 Task: Add Dietz & Watson Black Forest Knockwurst to the cart.
Action: Mouse pressed left at (21, 142)
Screenshot: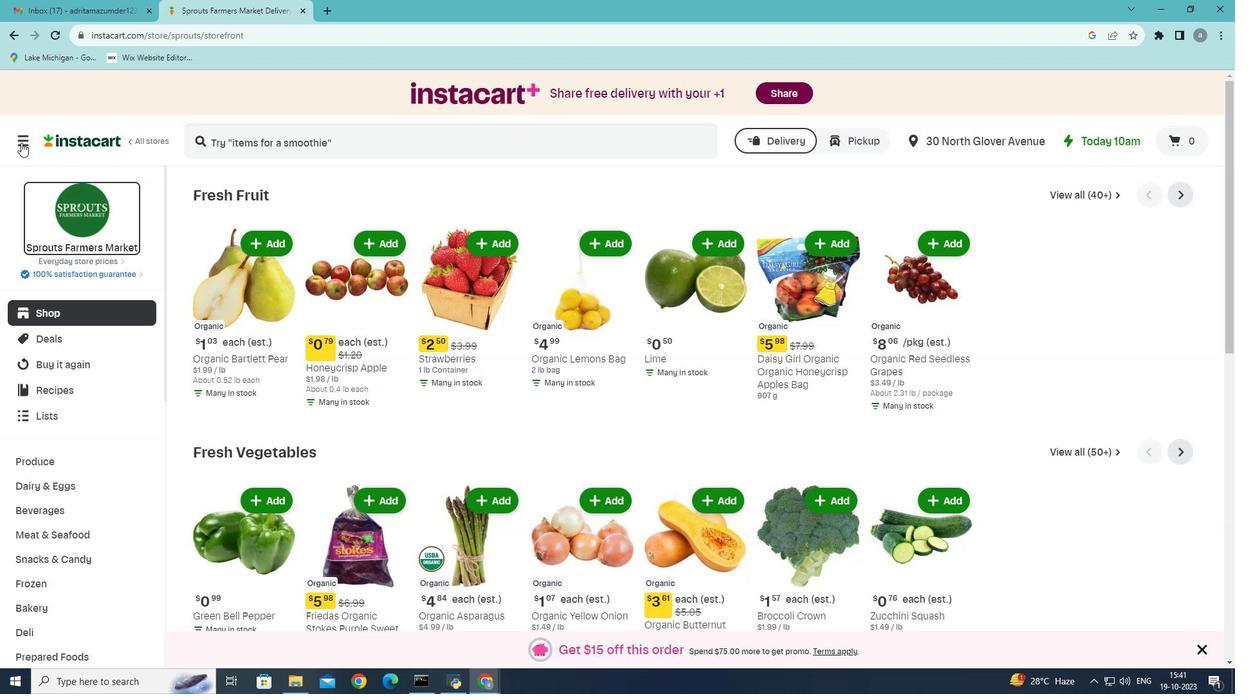
Action: Mouse moved to (66, 376)
Screenshot: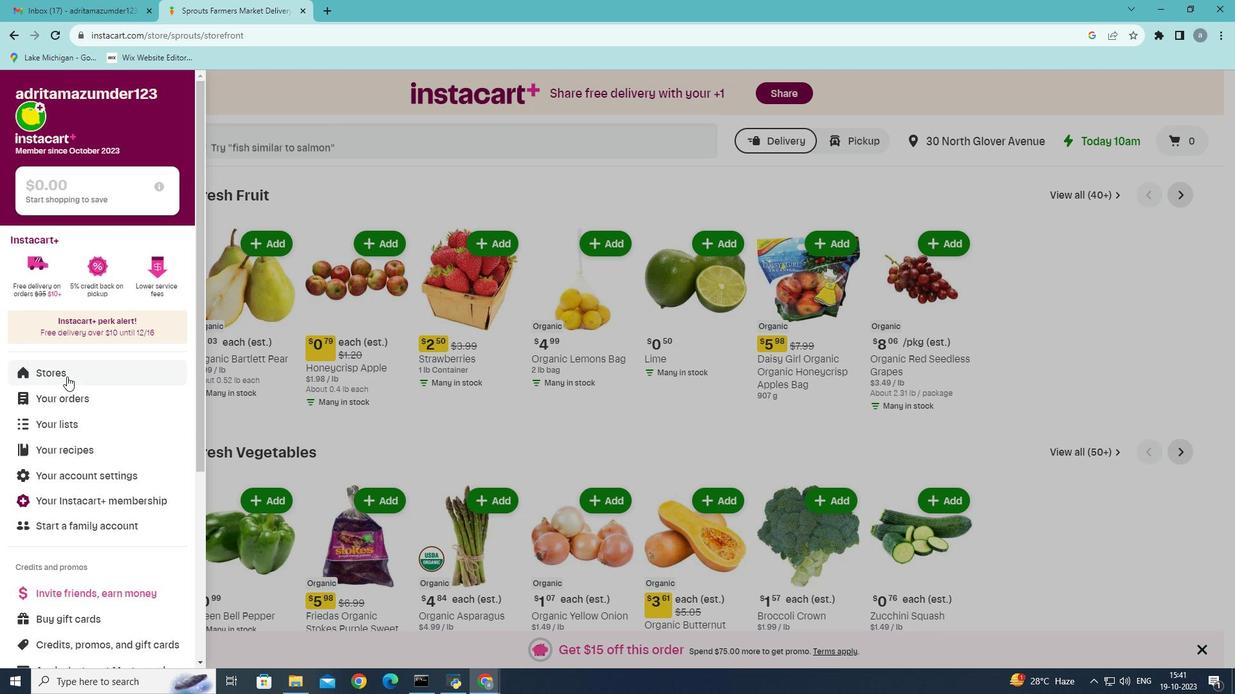 
Action: Mouse pressed left at (66, 376)
Screenshot: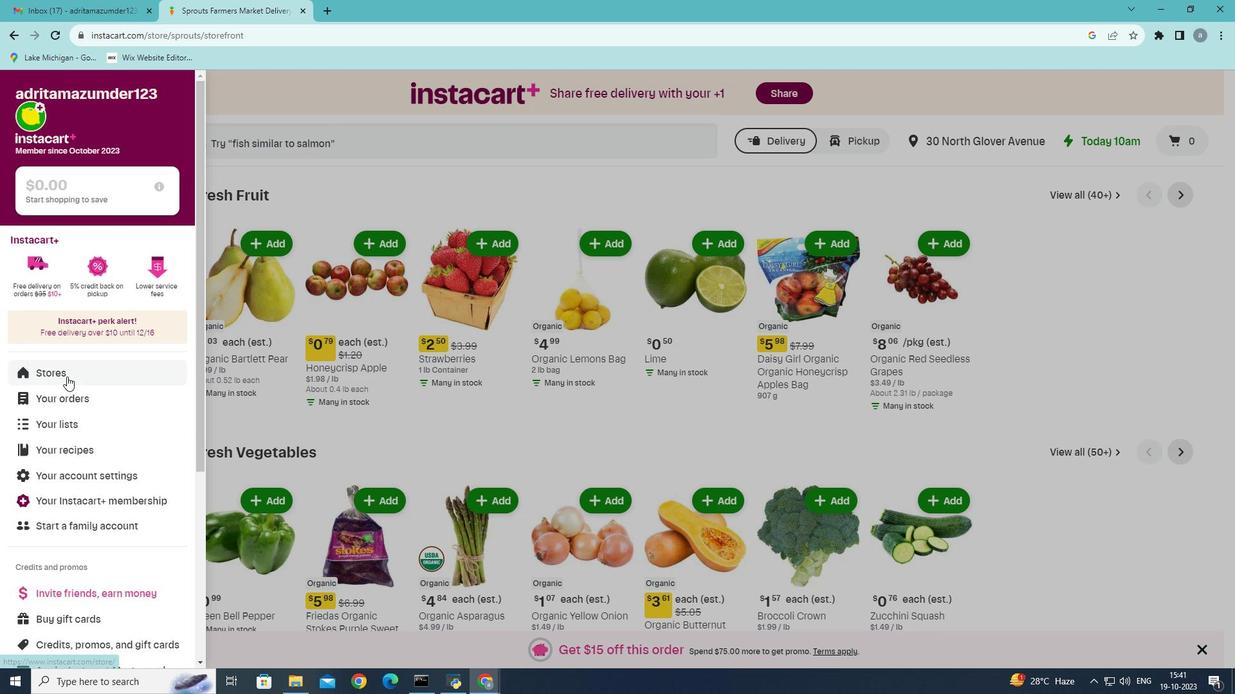 
Action: Mouse moved to (304, 139)
Screenshot: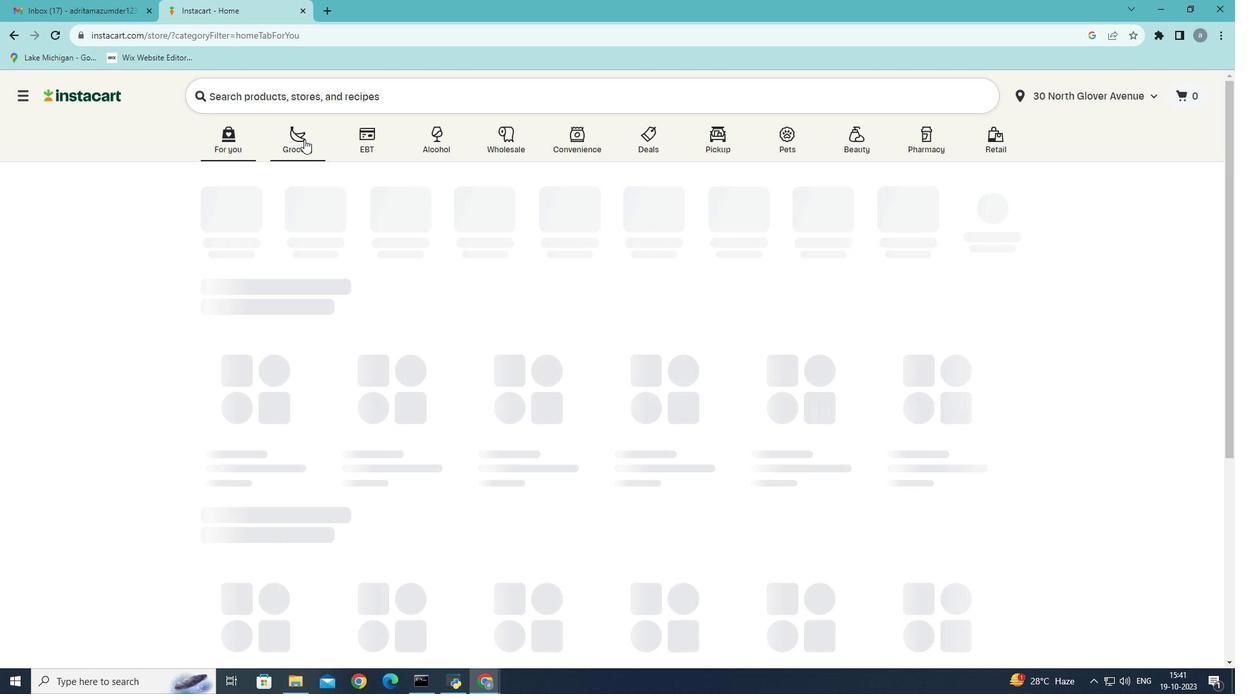 
Action: Mouse pressed left at (304, 139)
Screenshot: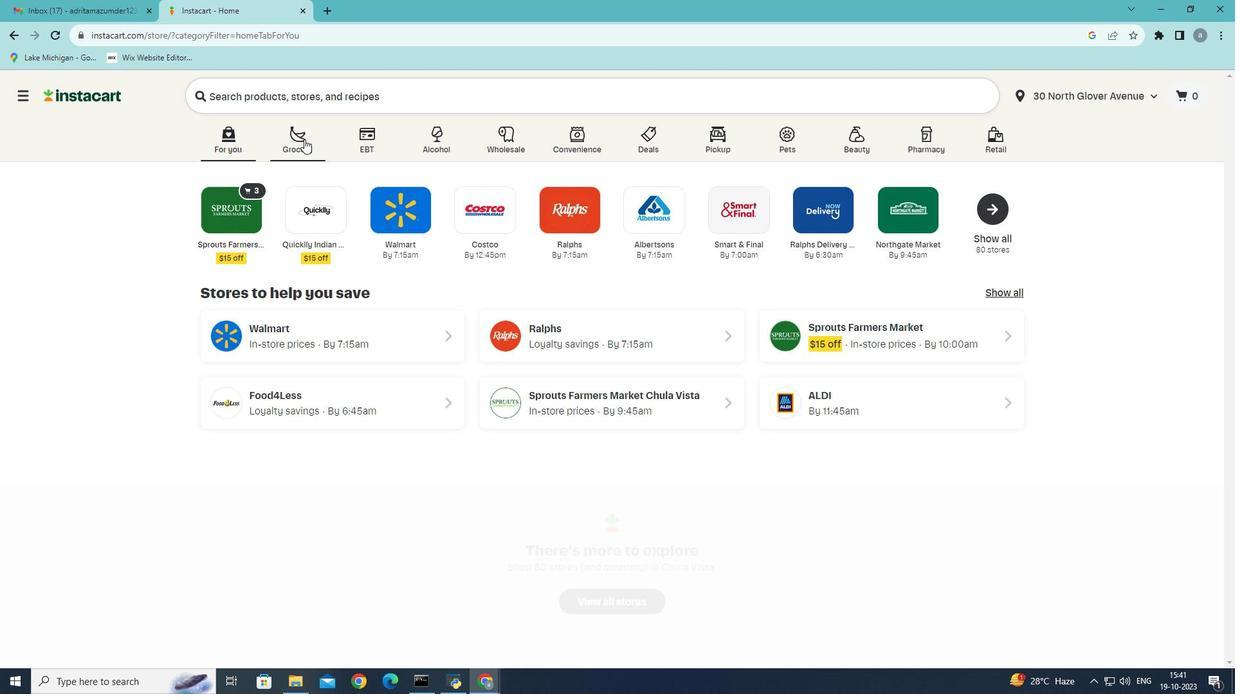 
Action: Mouse moved to (275, 394)
Screenshot: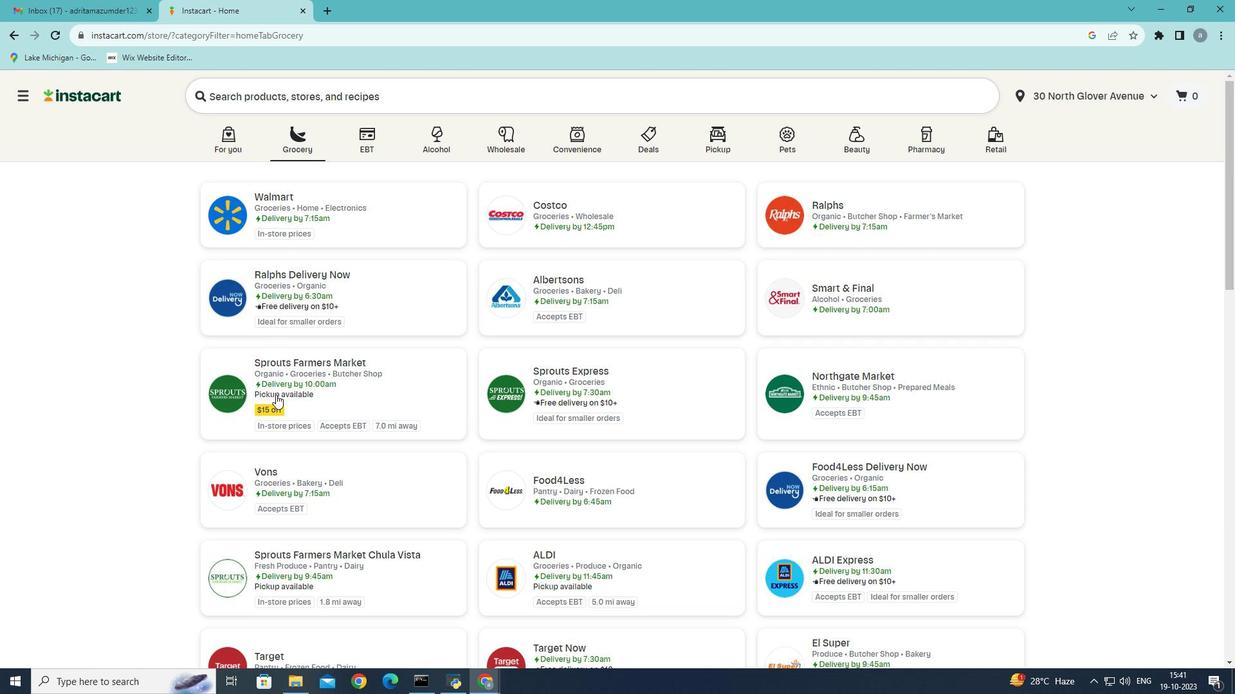 
Action: Mouse pressed left at (275, 394)
Screenshot: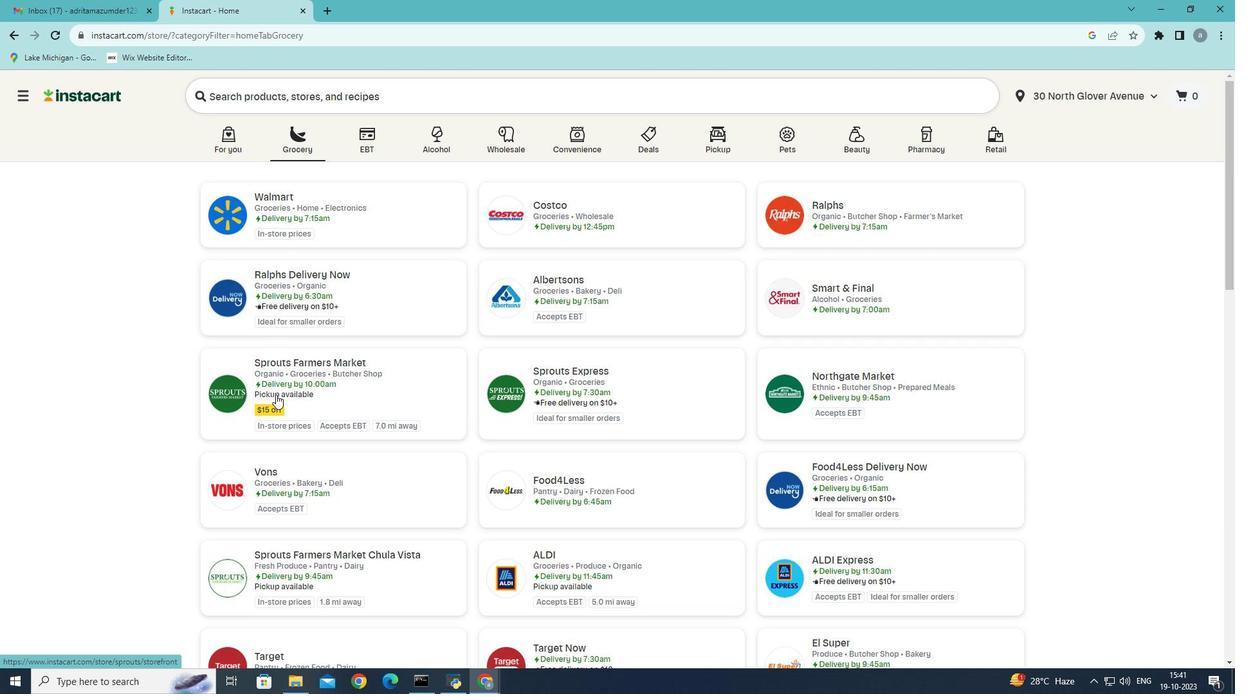 
Action: Mouse moved to (81, 537)
Screenshot: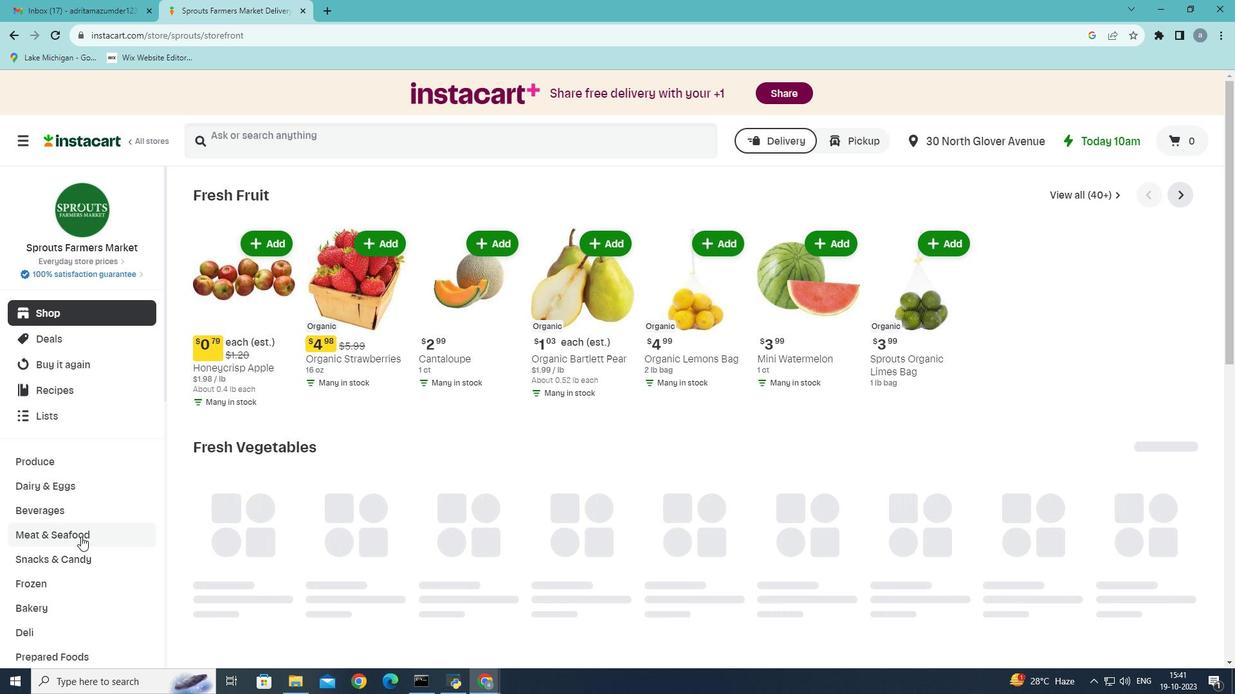 
Action: Mouse pressed left at (81, 537)
Screenshot: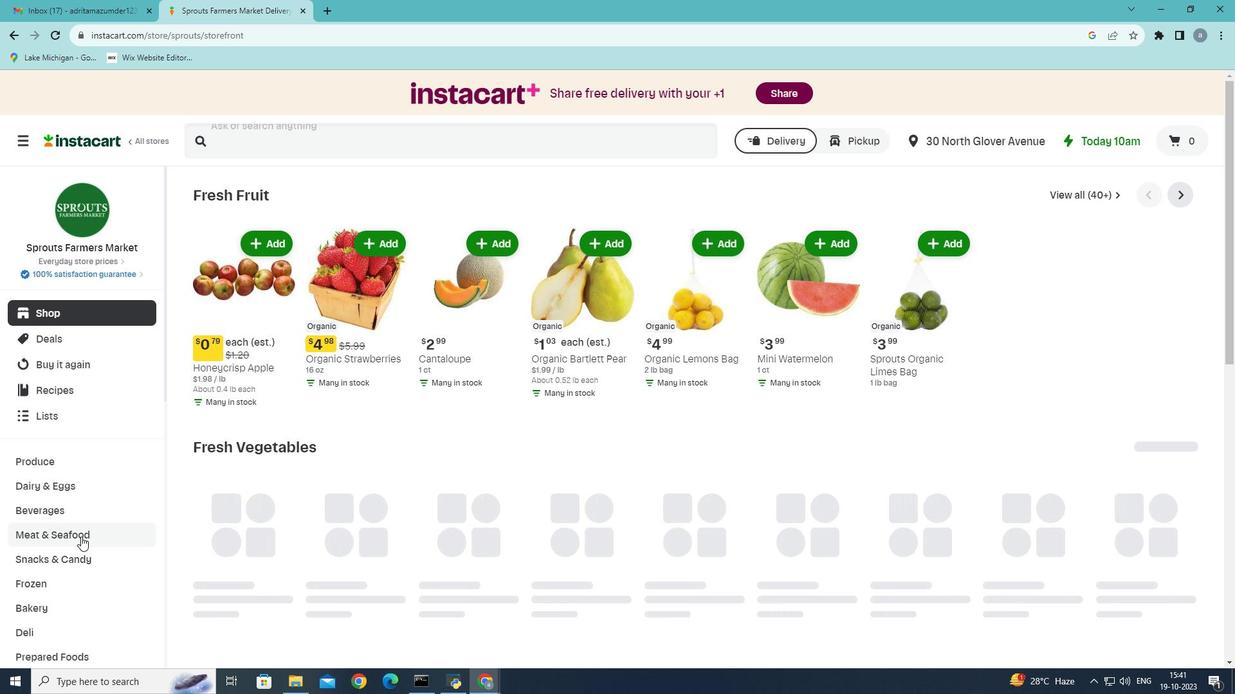 
Action: Mouse moved to (632, 218)
Screenshot: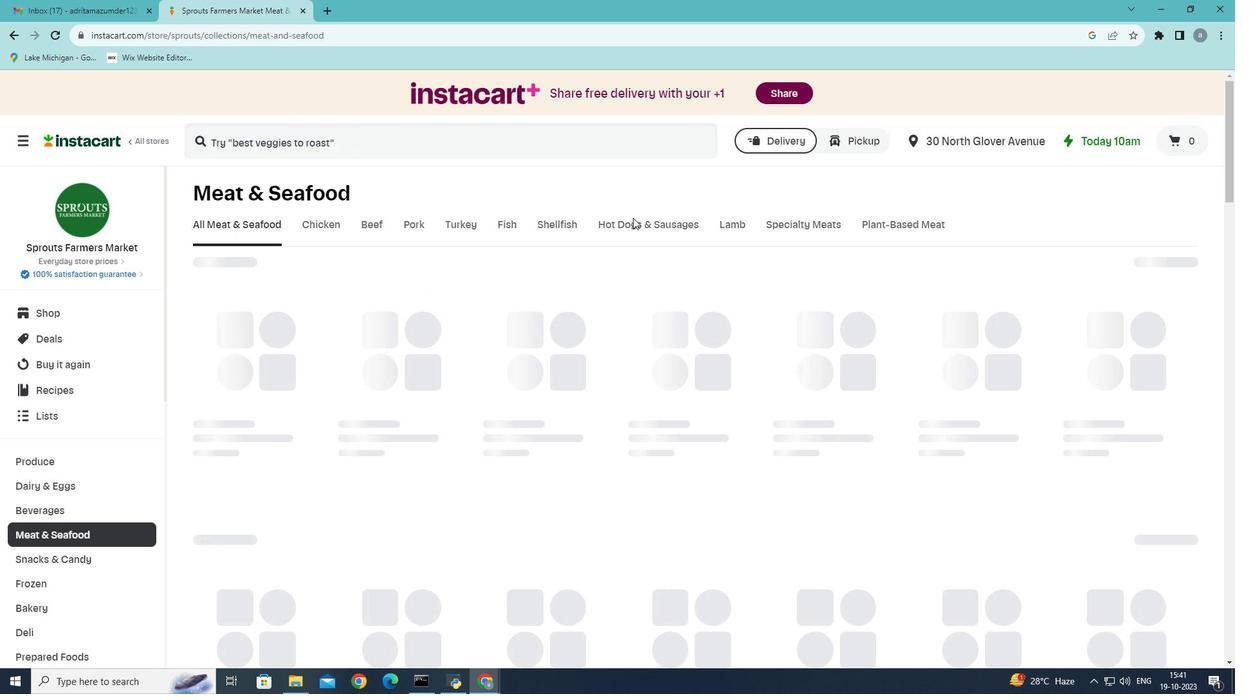 
Action: Mouse pressed left at (632, 218)
Screenshot: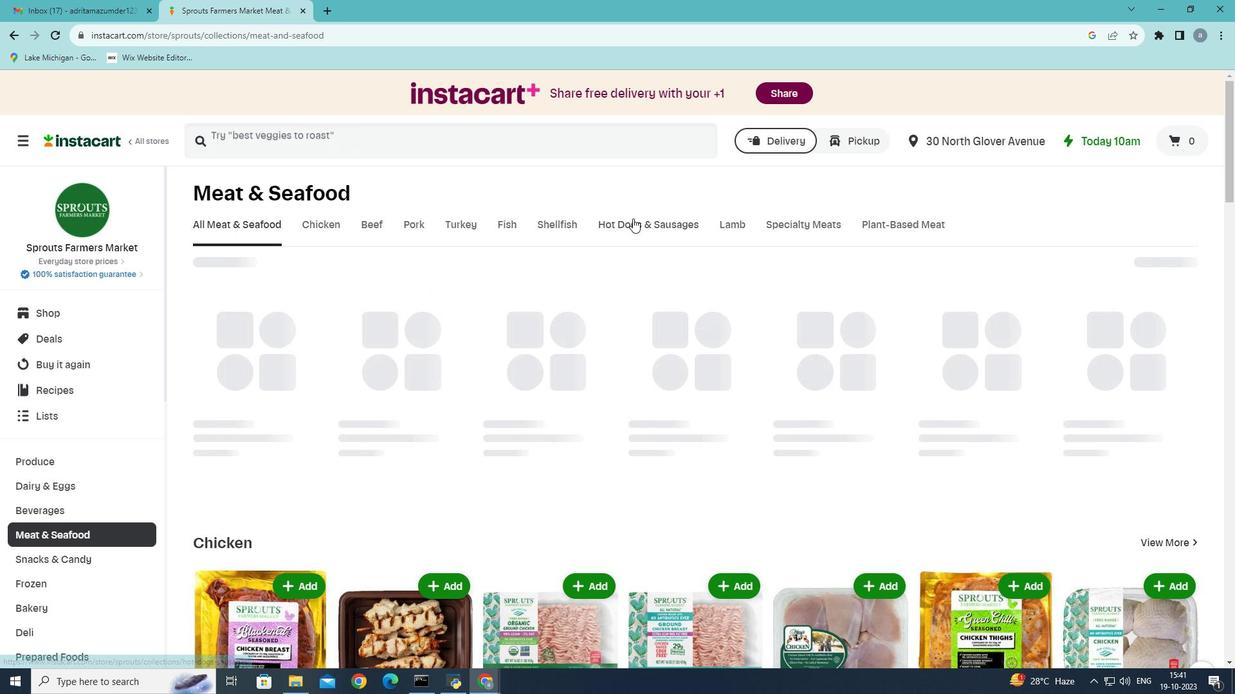 
Action: Mouse moved to (318, 284)
Screenshot: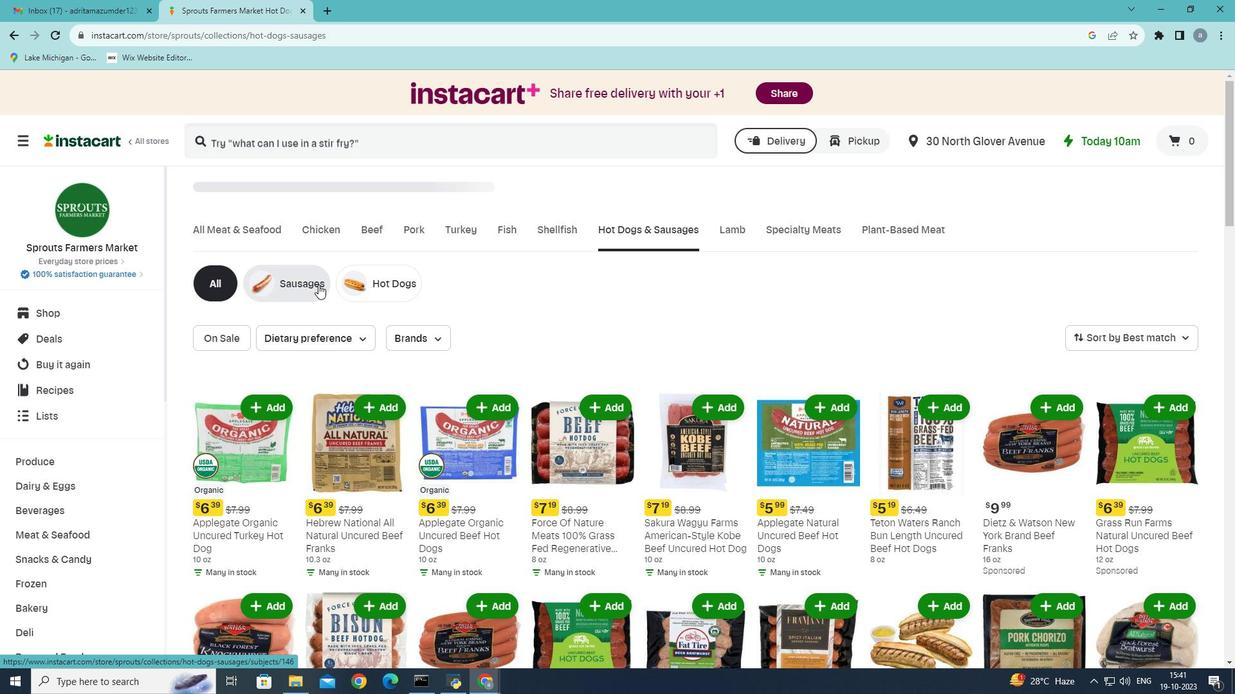 
Action: Mouse pressed left at (318, 284)
Screenshot: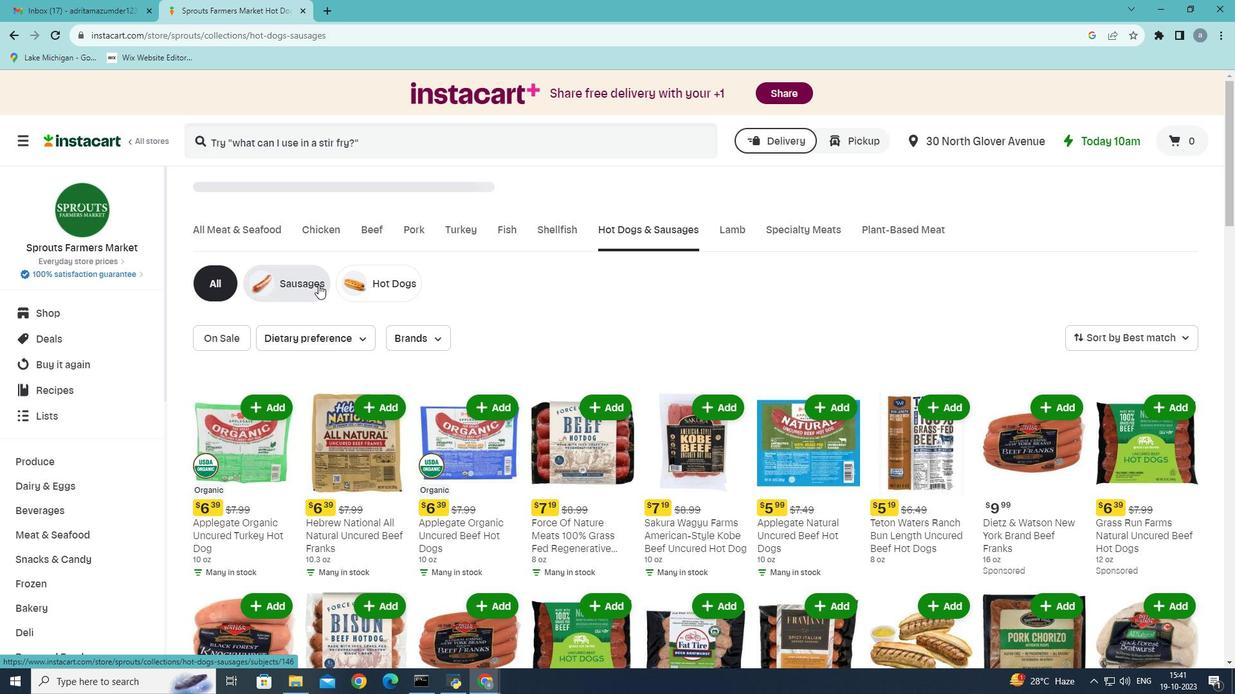 
Action: Mouse moved to (412, 396)
Screenshot: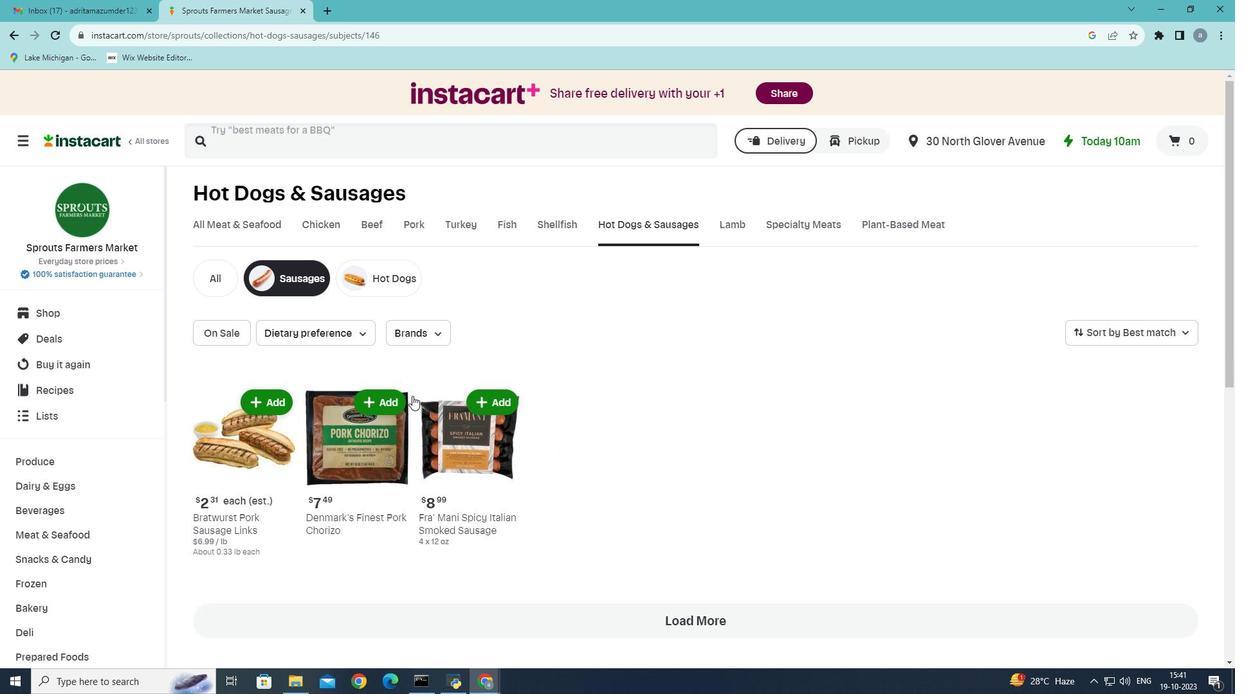 
Action: Mouse scrolled (412, 395) with delta (0, 0)
Screenshot: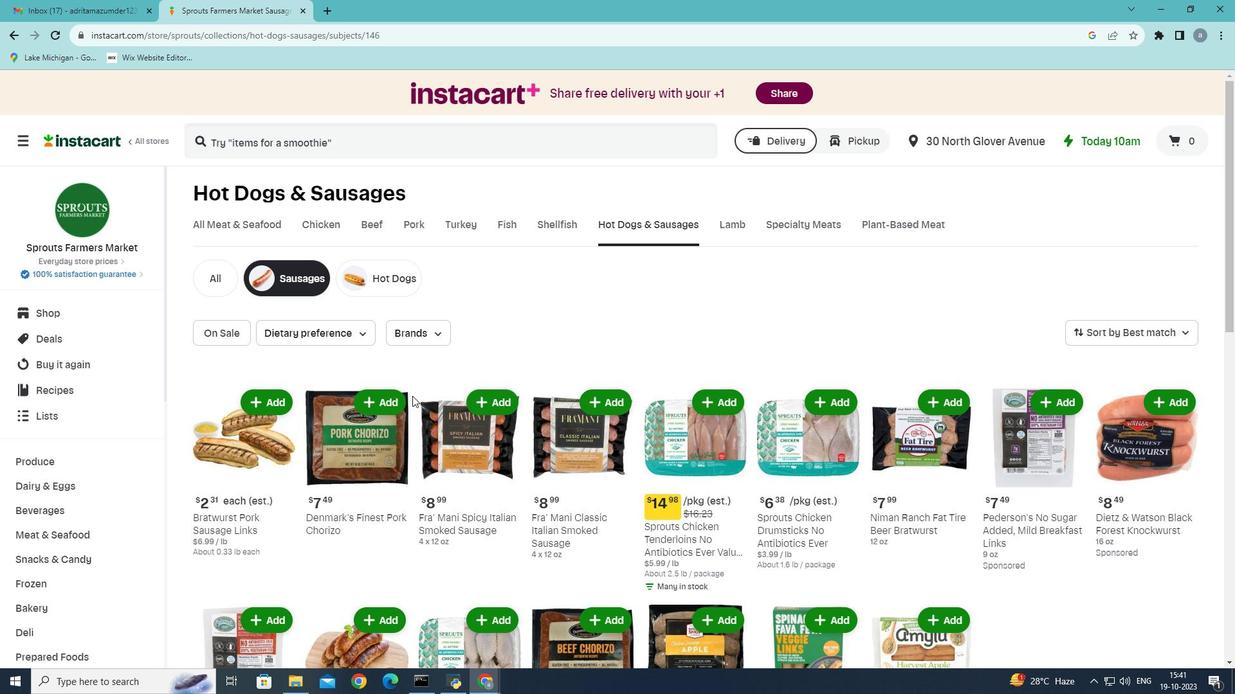 
Action: Mouse moved to (485, 436)
Screenshot: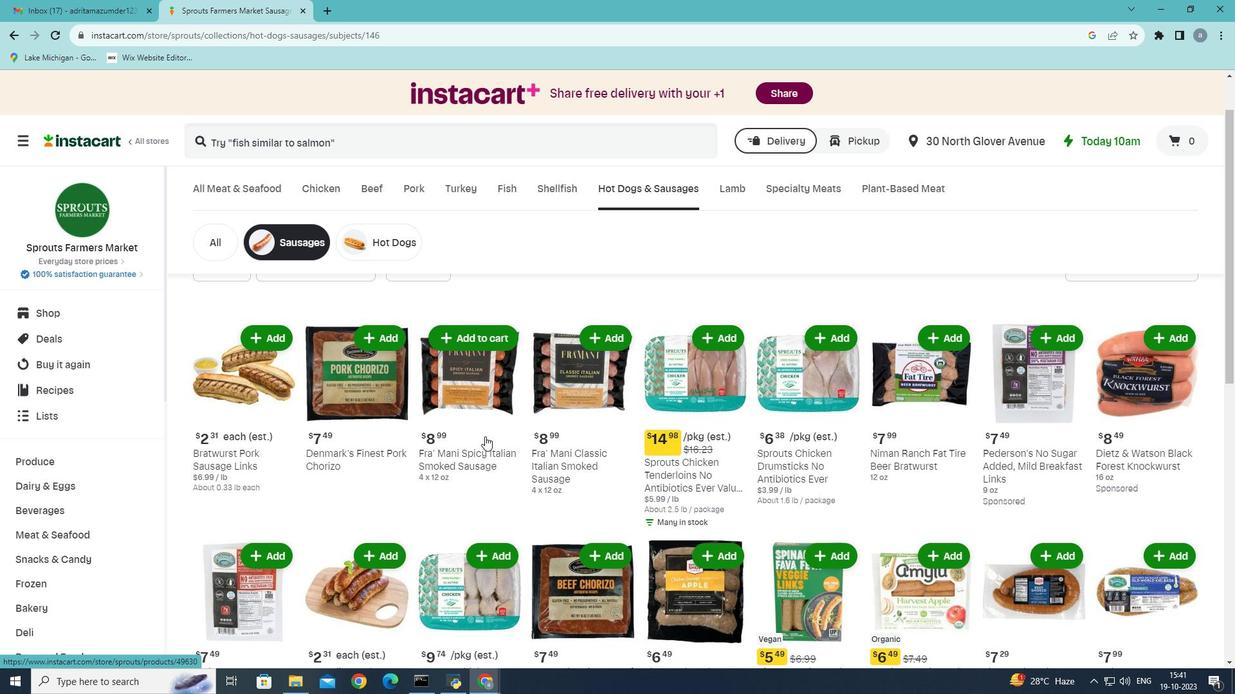 
Action: Mouse scrolled (485, 436) with delta (0, 0)
Screenshot: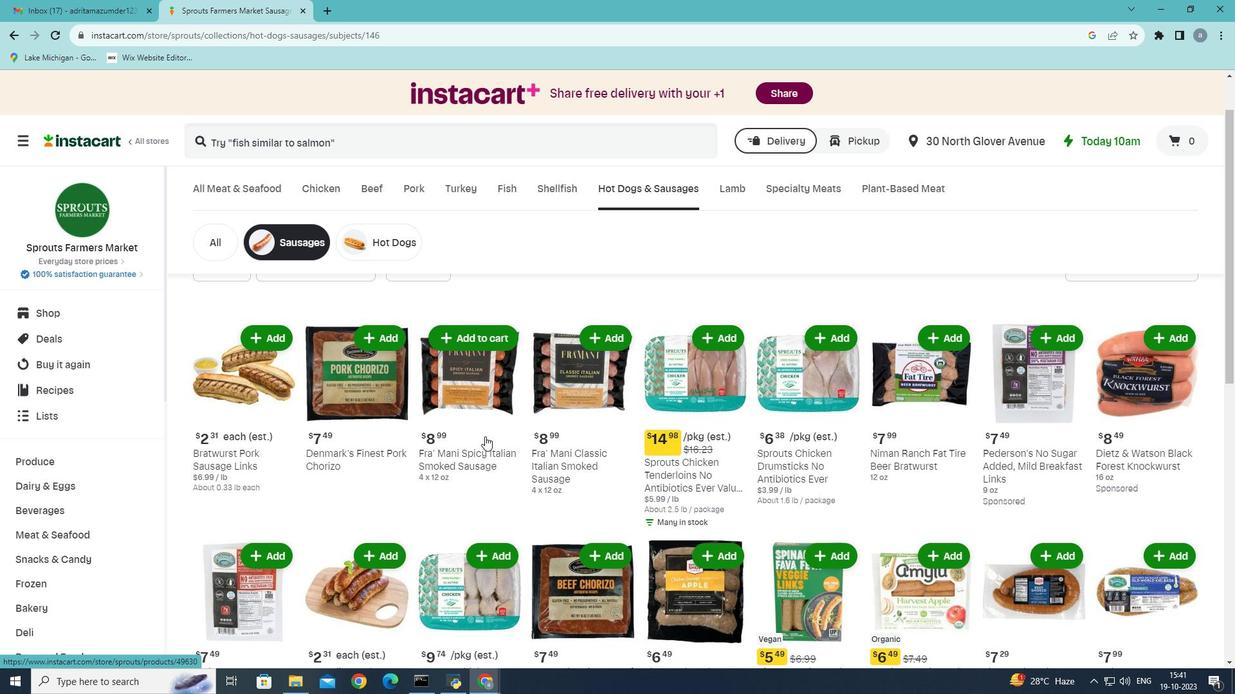 
Action: Mouse moved to (827, 488)
Screenshot: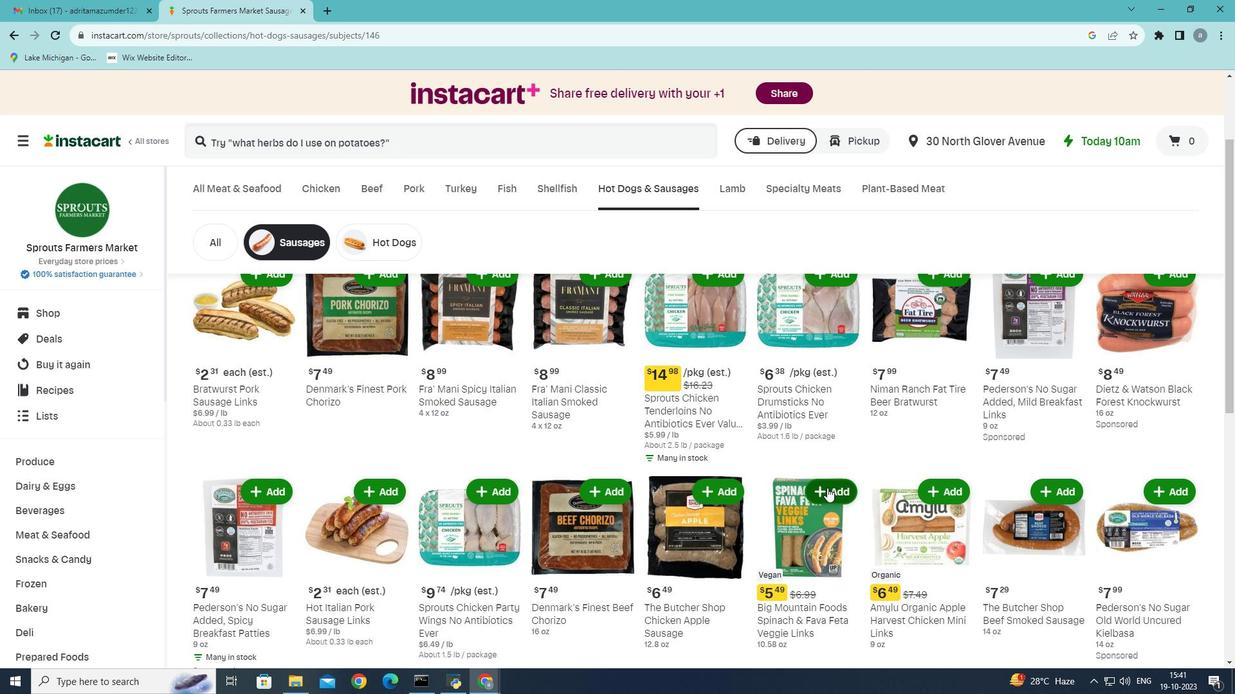 
Action: Mouse scrolled (827, 488) with delta (0, 0)
Screenshot: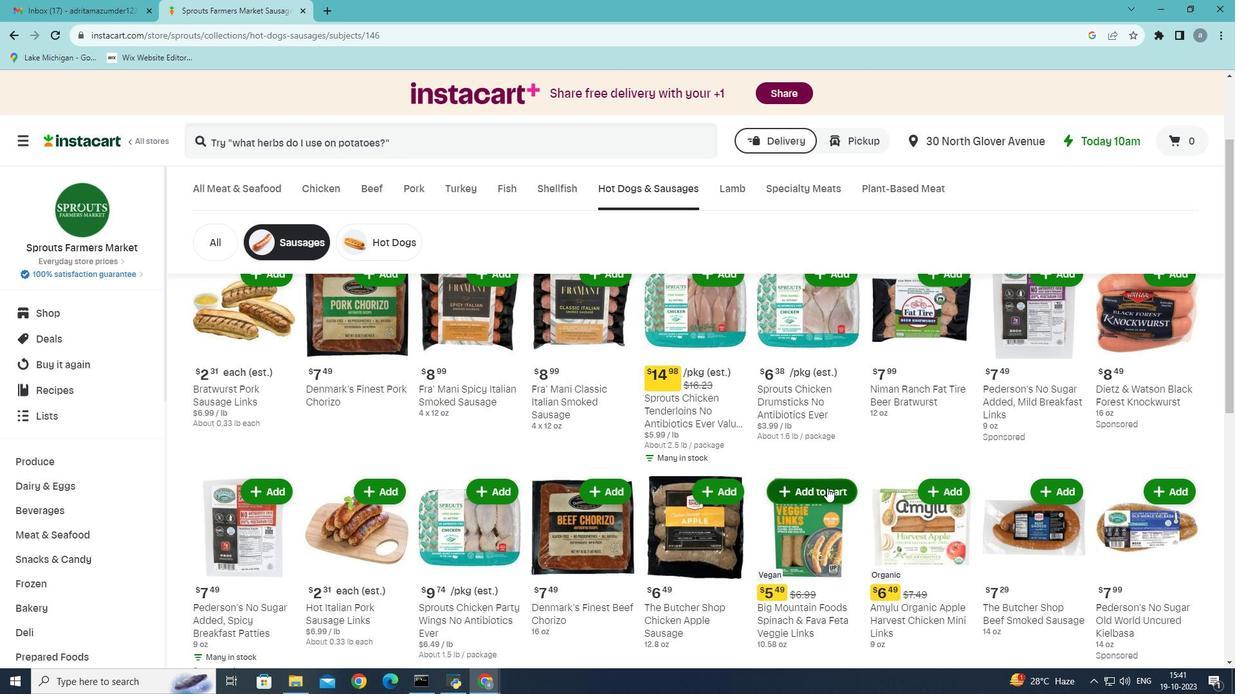 
Action: Mouse moved to (1173, 337)
Screenshot: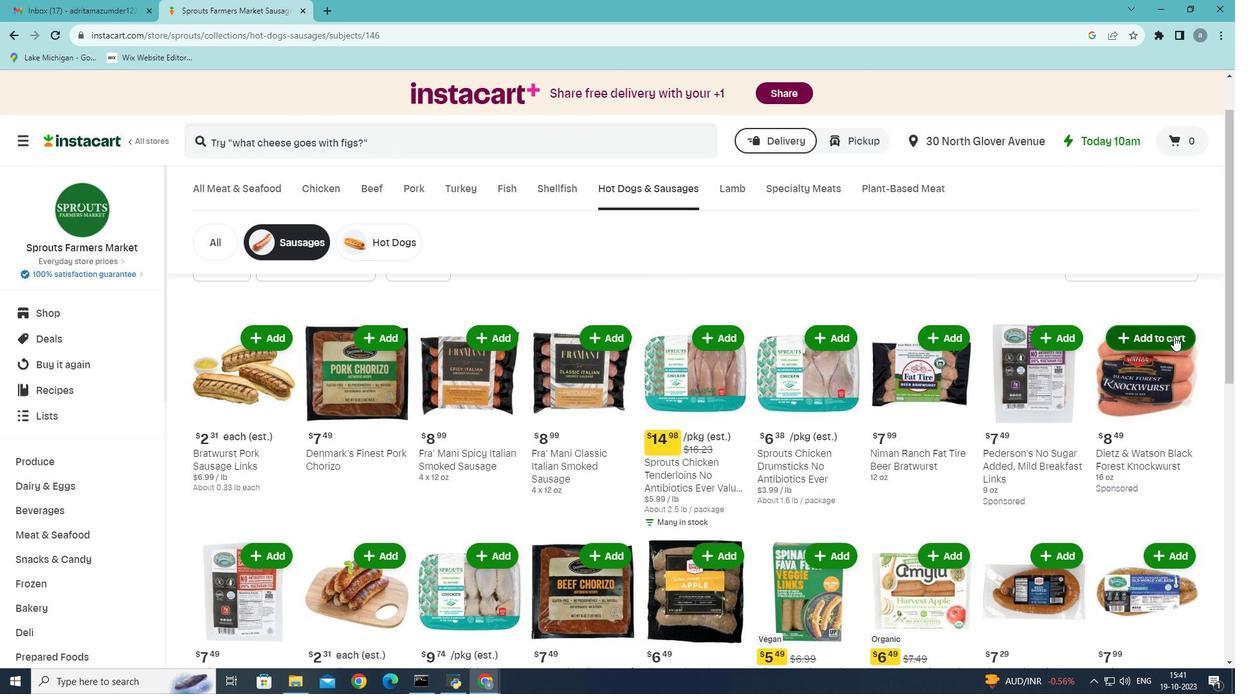 
Action: Mouse pressed left at (1173, 337)
Screenshot: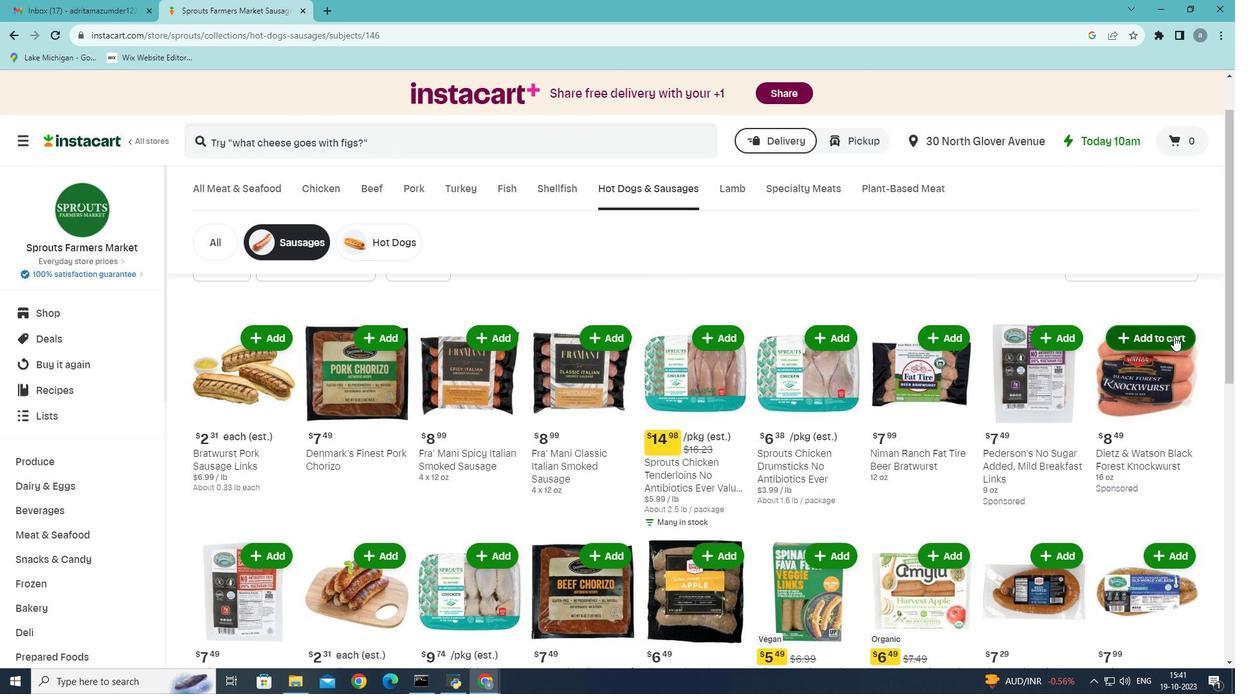 
Action: Mouse moved to (1155, 352)
Screenshot: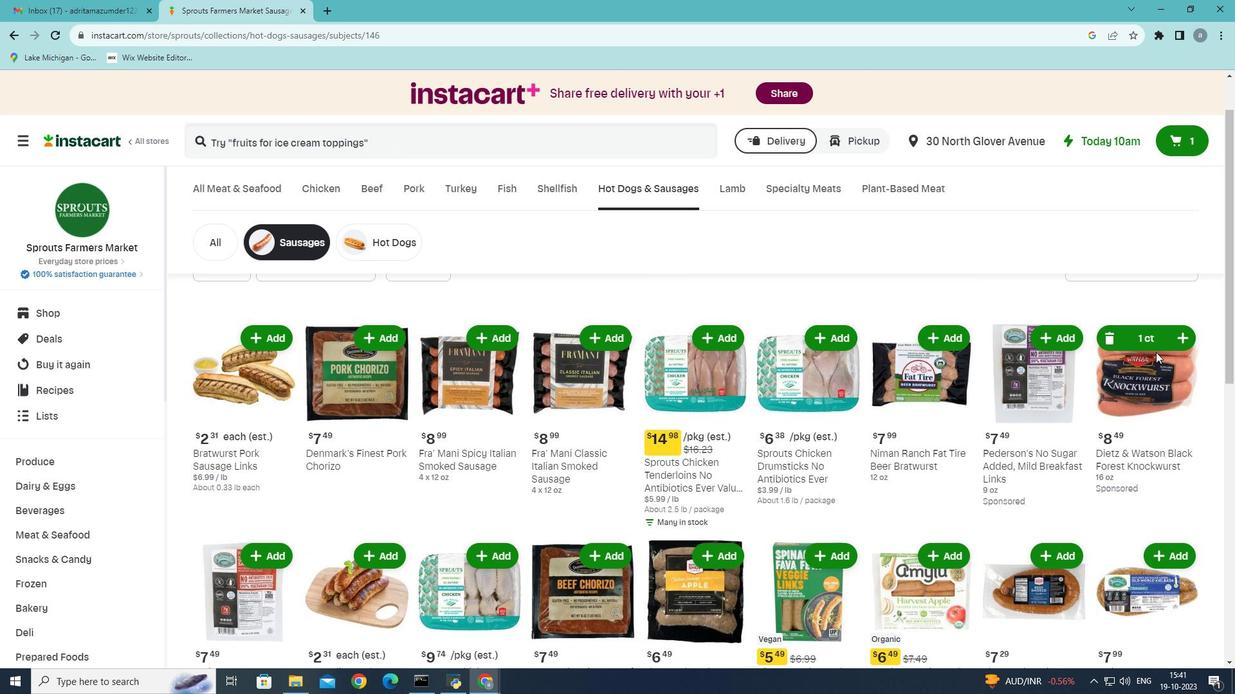 
